 Task: Check the Route for the DC Metro from Alexandria to Capitol Hill.
Action: Mouse moved to (224, 76)
Screenshot: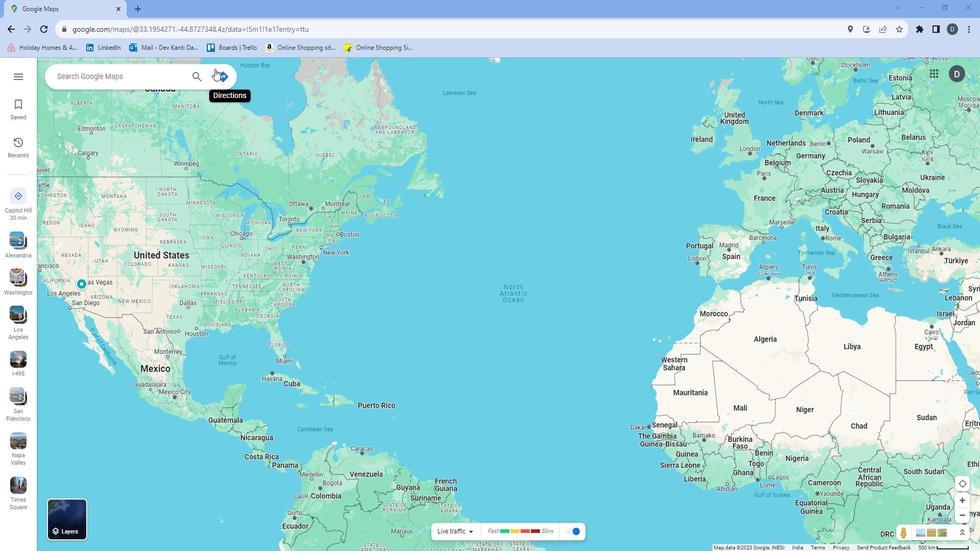 
Action: Mouse pressed left at (224, 76)
Screenshot: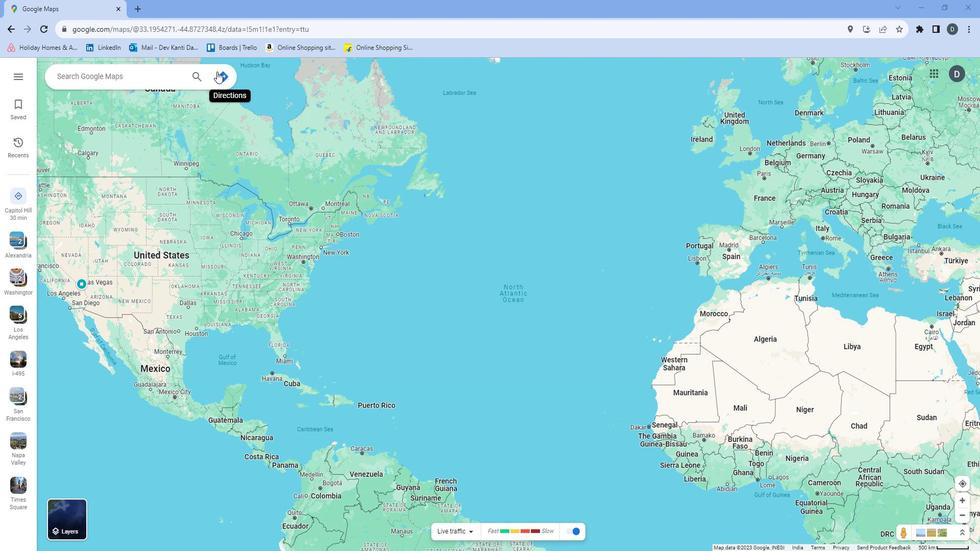 
Action: Mouse moved to (163, 74)
Screenshot: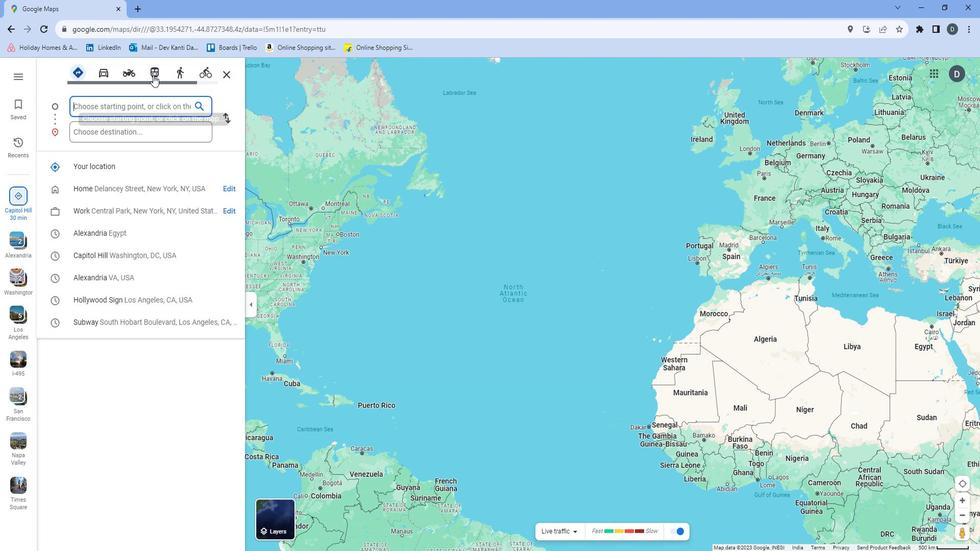 
Action: Mouse pressed left at (163, 74)
Screenshot: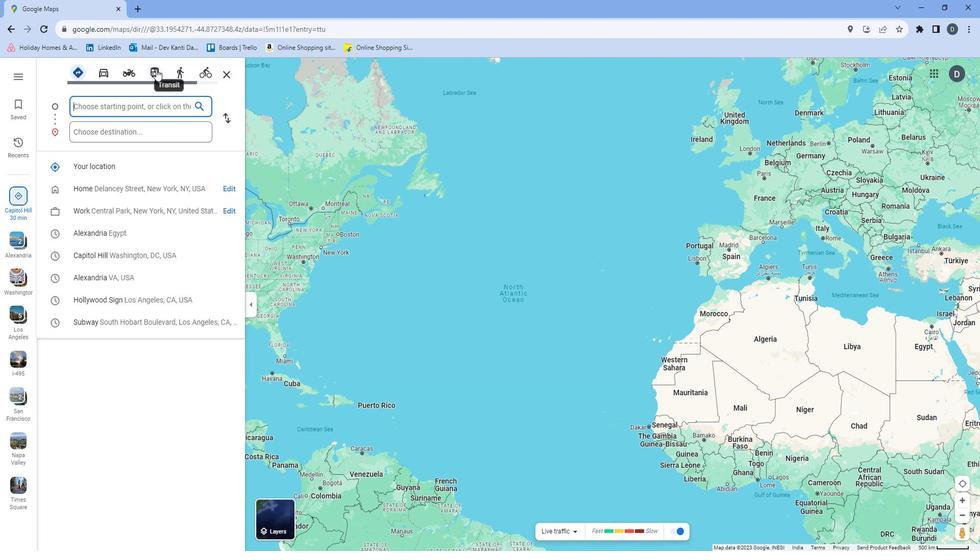 
Action: Mouse moved to (150, 107)
Screenshot: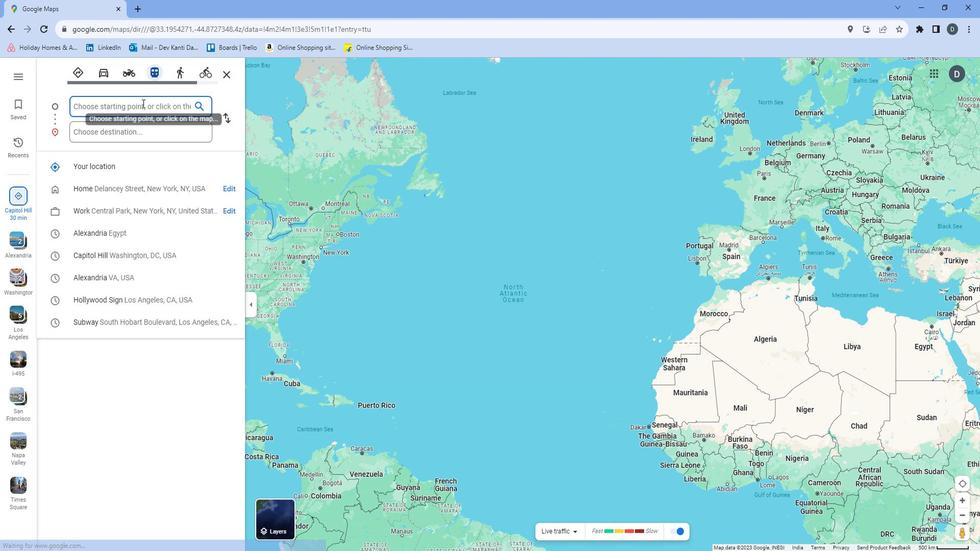 
Action: Mouse pressed left at (150, 107)
Screenshot: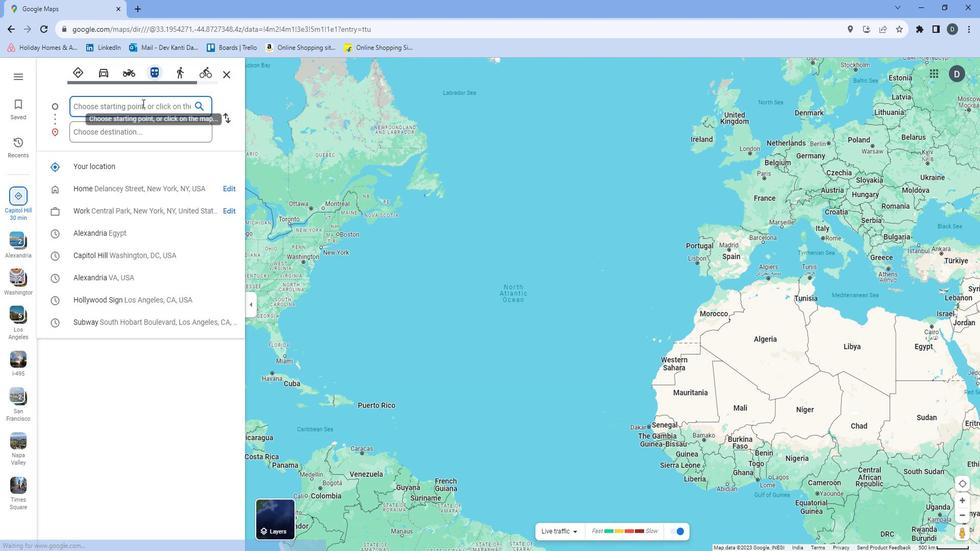 
Action: Mouse moved to (150, 107)
Screenshot: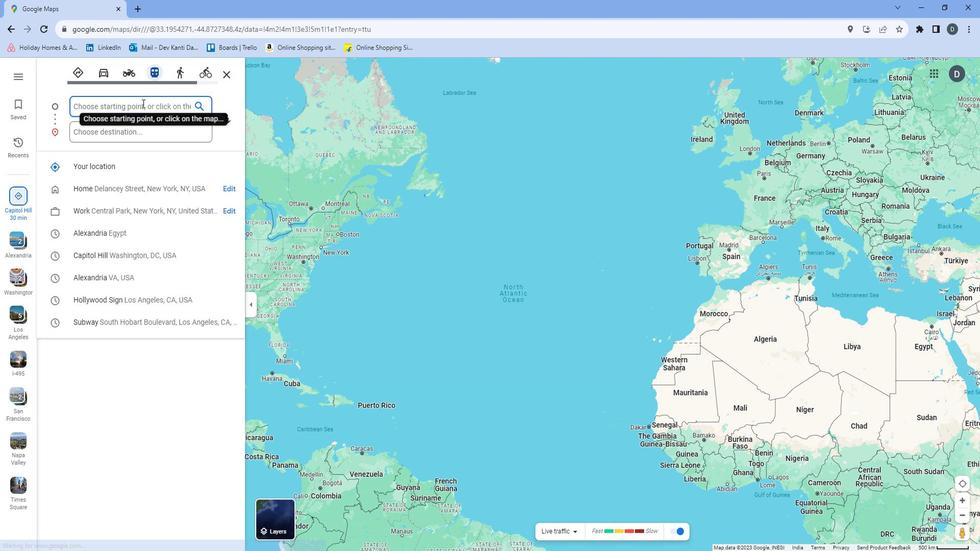 
Action: Key pressed <Key.shift>Alexandria<Key.space>
Screenshot: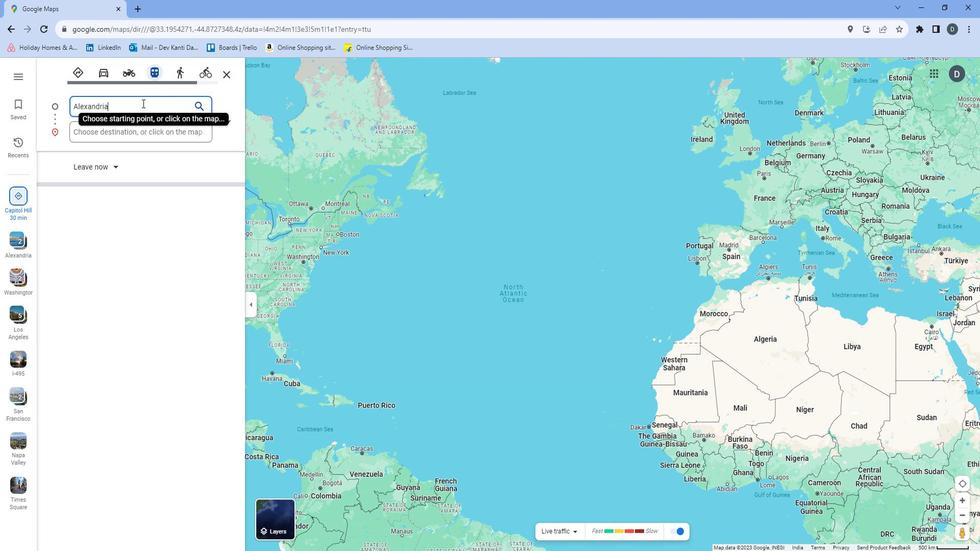 
Action: Mouse moved to (158, 134)
Screenshot: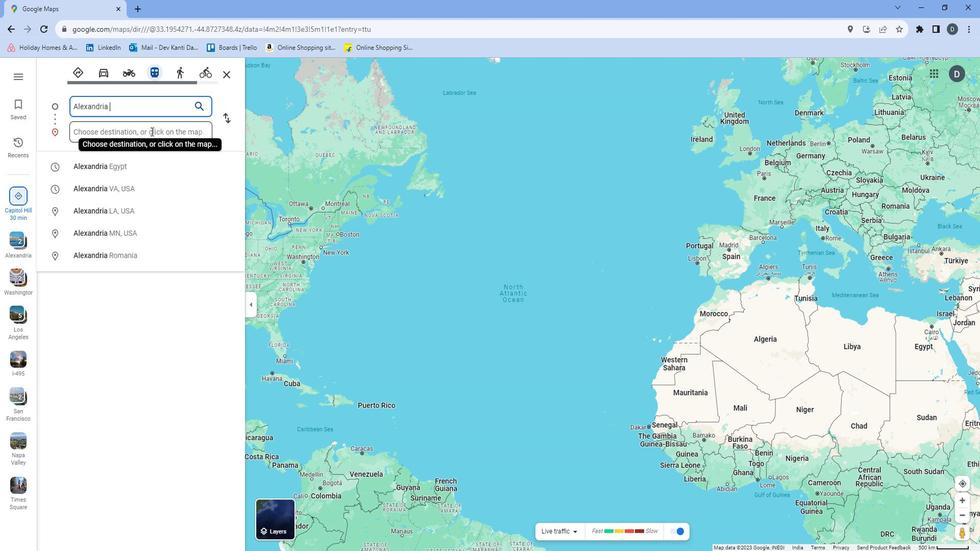 
Action: Mouse pressed left at (158, 134)
Screenshot: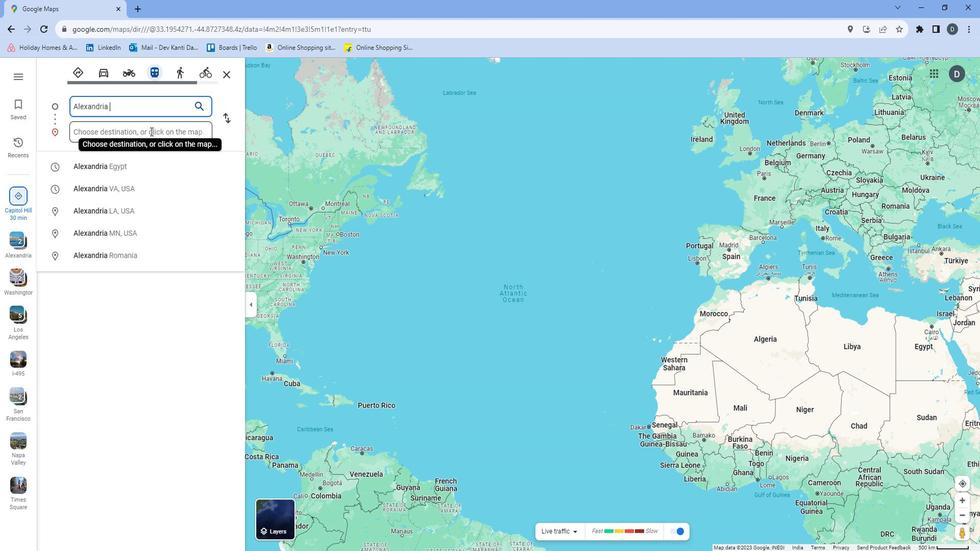 
Action: Mouse moved to (148, 139)
Screenshot: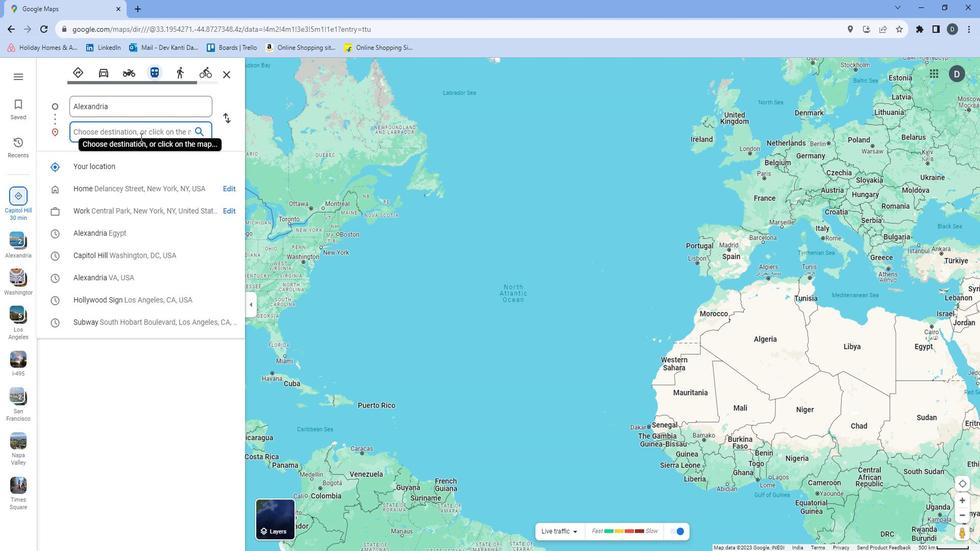 
Action: Key pressed <Key.shift>Capitol<Key.space><Key.shift>Hill
Screenshot: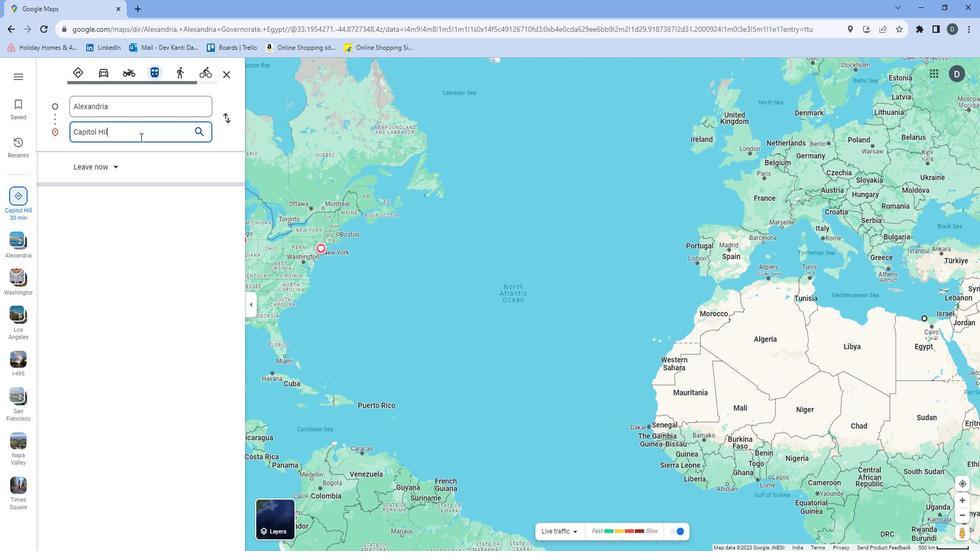 
Action: Mouse moved to (112, 168)
Screenshot: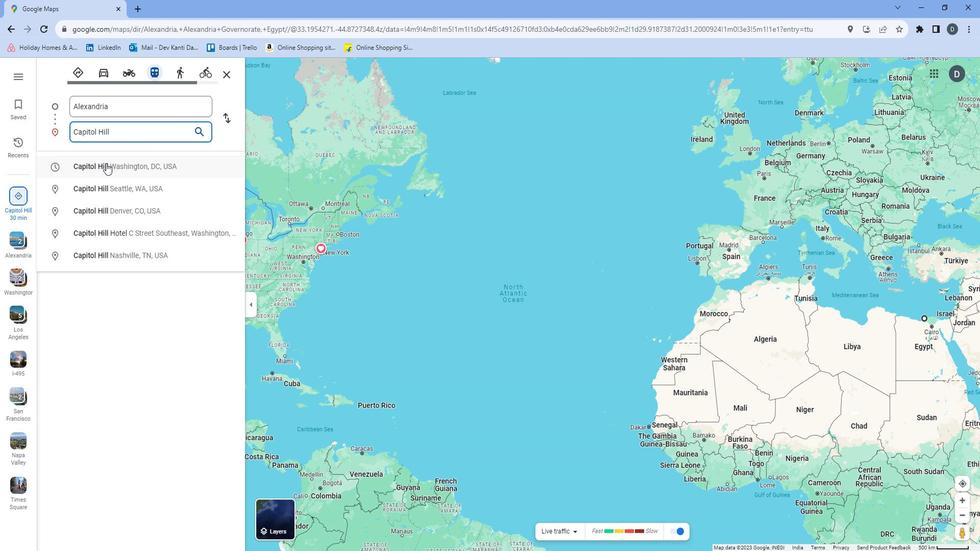 
Action: Mouse pressed left at (112, 168)
Screenshot: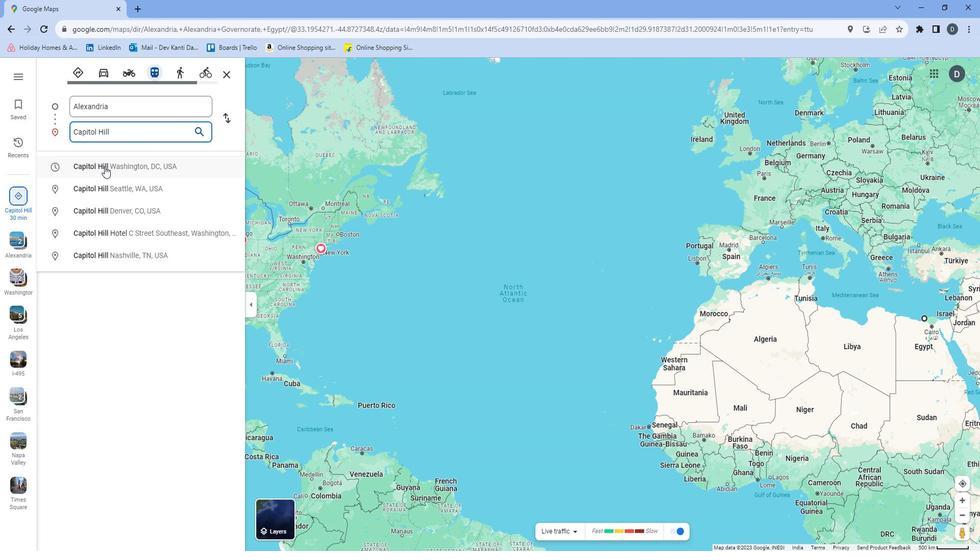 
Action: Mouse moved to (221, 167)
Screenshot: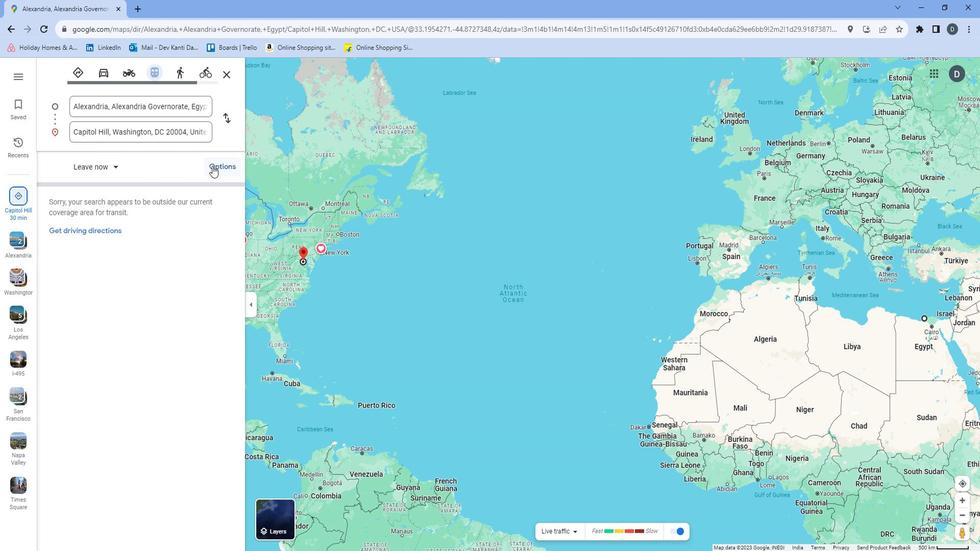 
Action: Mouse pressed left at (221, 167)
Screenshot: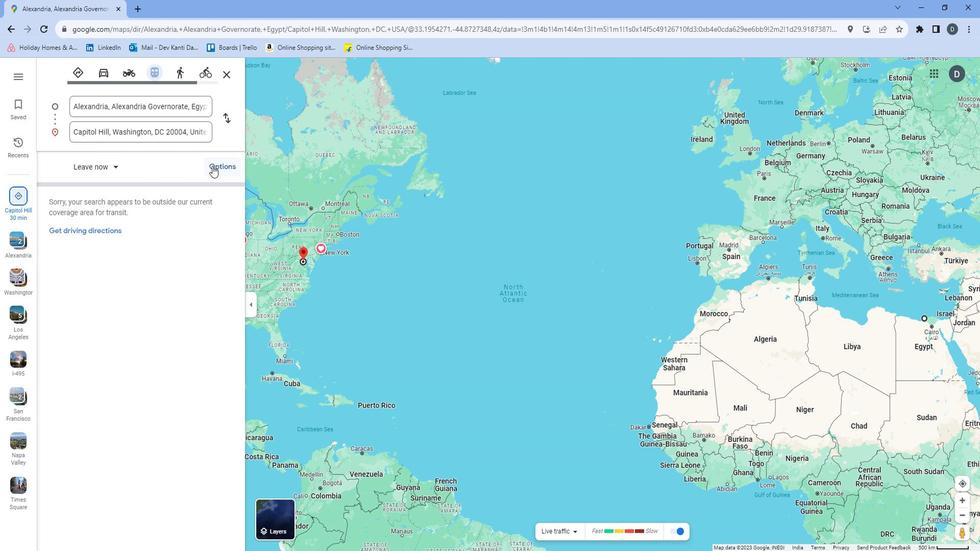 
Action: Mouse moved to (62, 240)
Screenshot: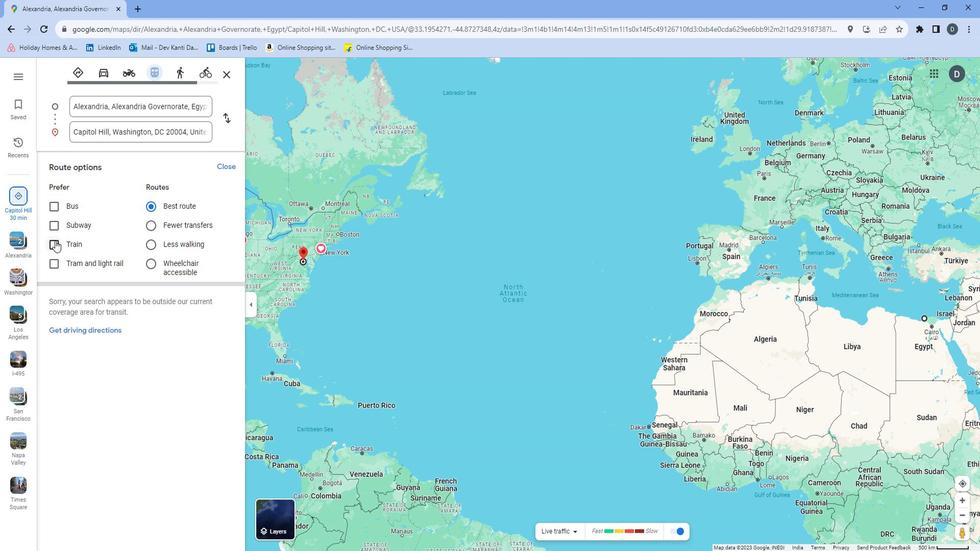 
Action: Mouse pressed left at (62, 240)
Screenshot: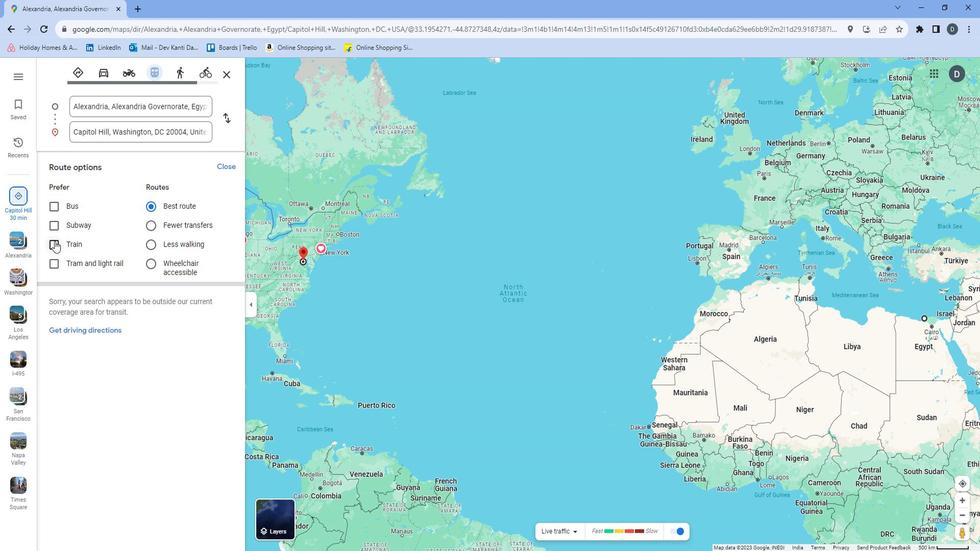 
Action: Mouse moved to (195, 210)
Screenshot: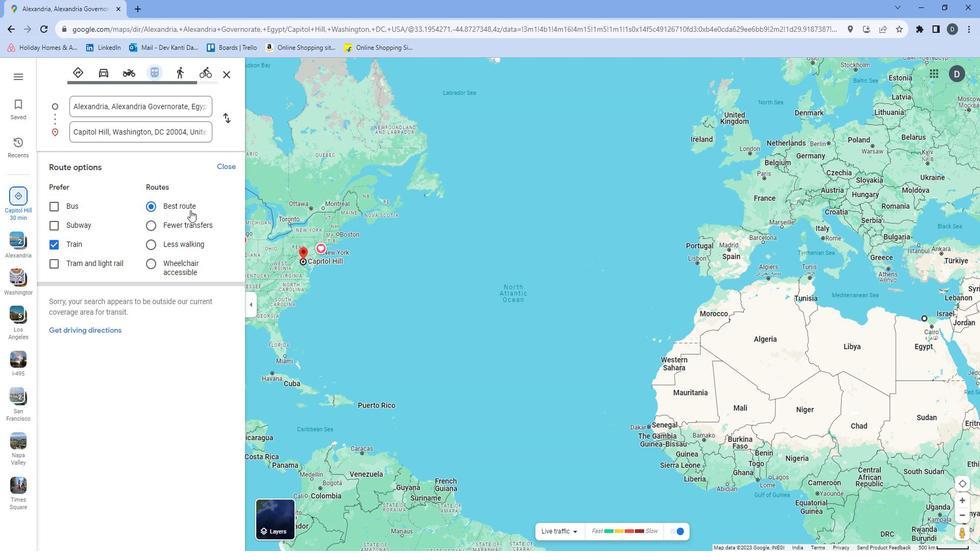 
